 Task: Check the sale-to-list ratio of energy efficient in the last 5 years.
Action: Mouse moved to (865, 196)
Screenshot: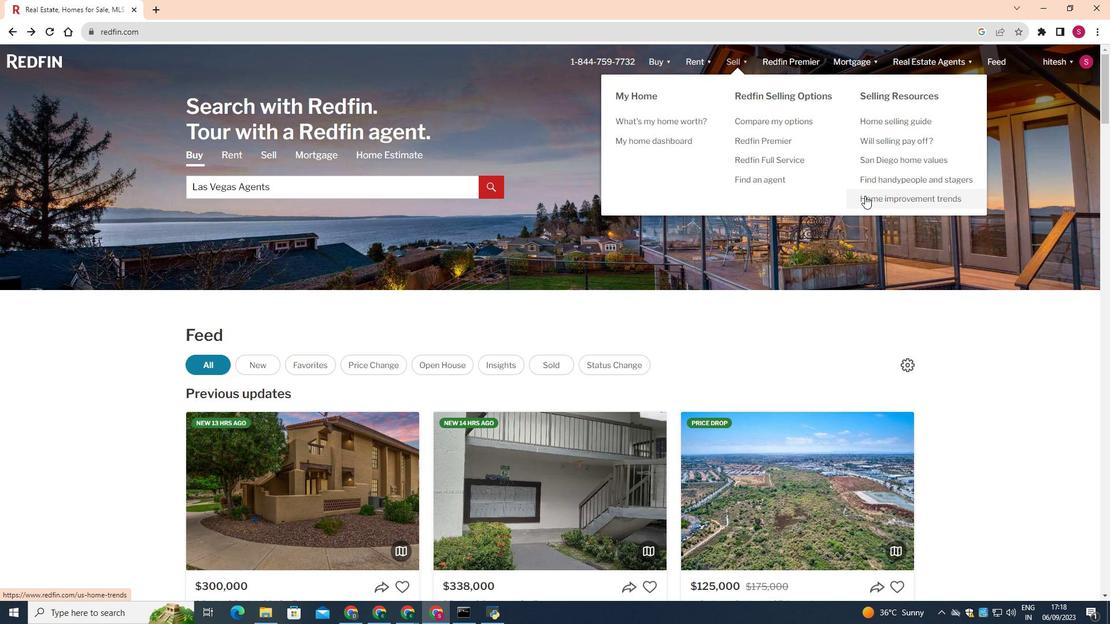 
Action: Mouse pressed left at (865, 196)
Screenshot: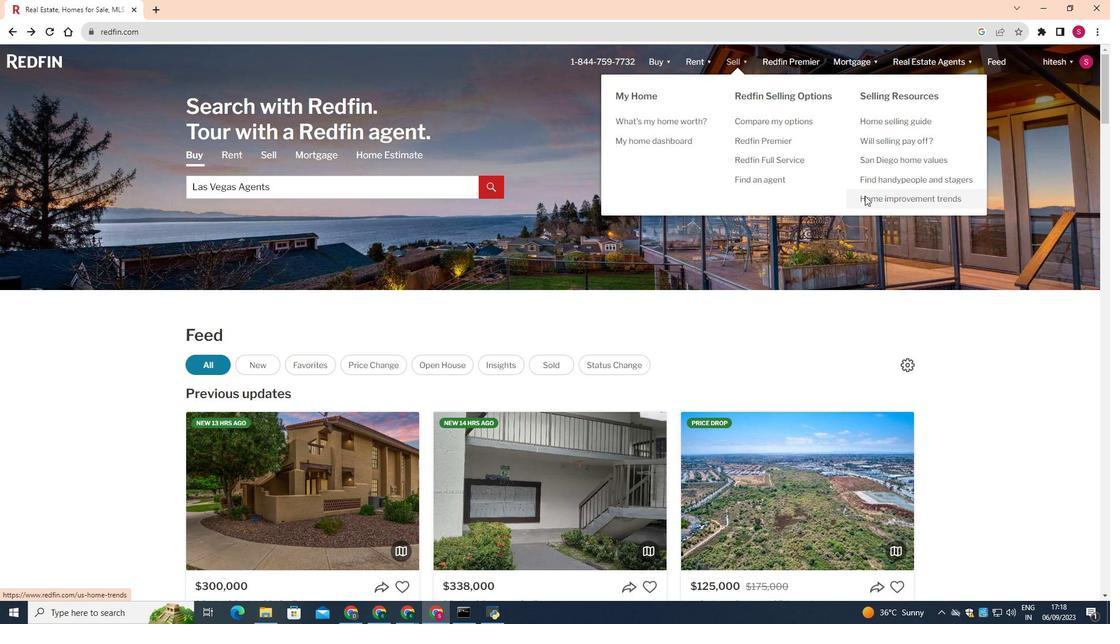 
Action: Mouse moved to (562, 326)
Screenshot: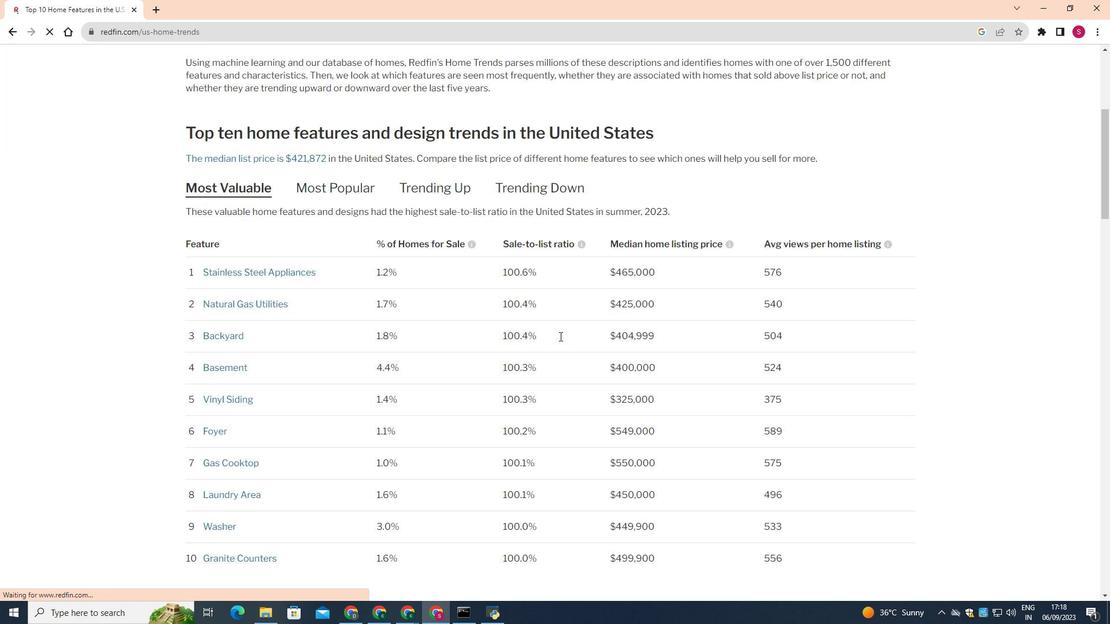 
Action: Mouse scrolled (562, 326) with delta (0, 0)
Screenshot: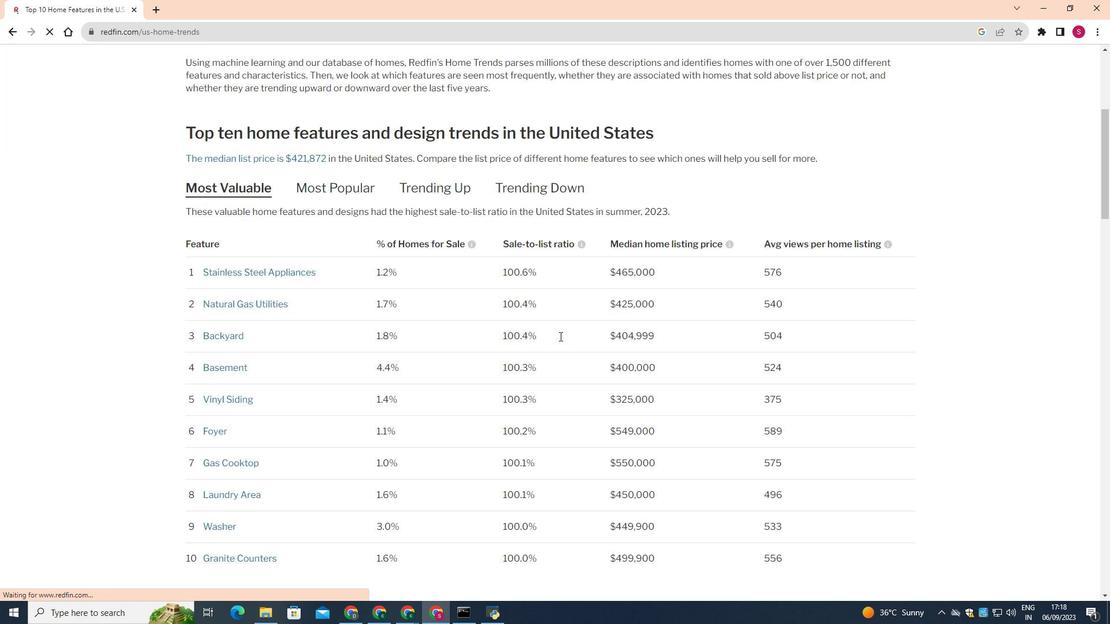 
Action: Mouse moved to (560, 336)
Screenshot: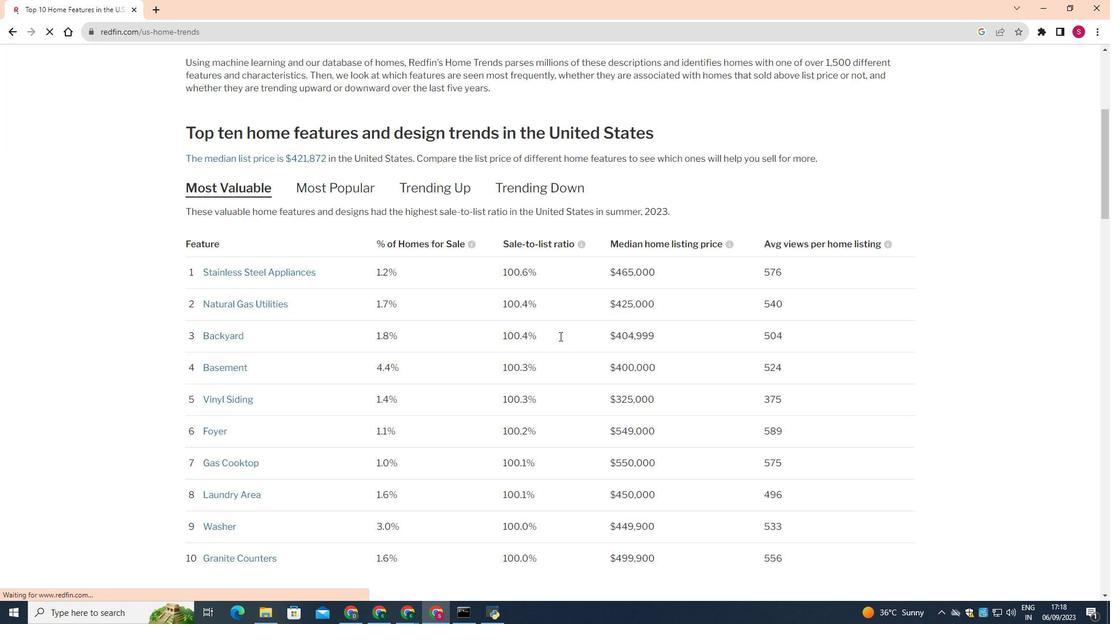 
Action: Mouse scrolled (561, 334) with delta (0, 0)
Screenshot: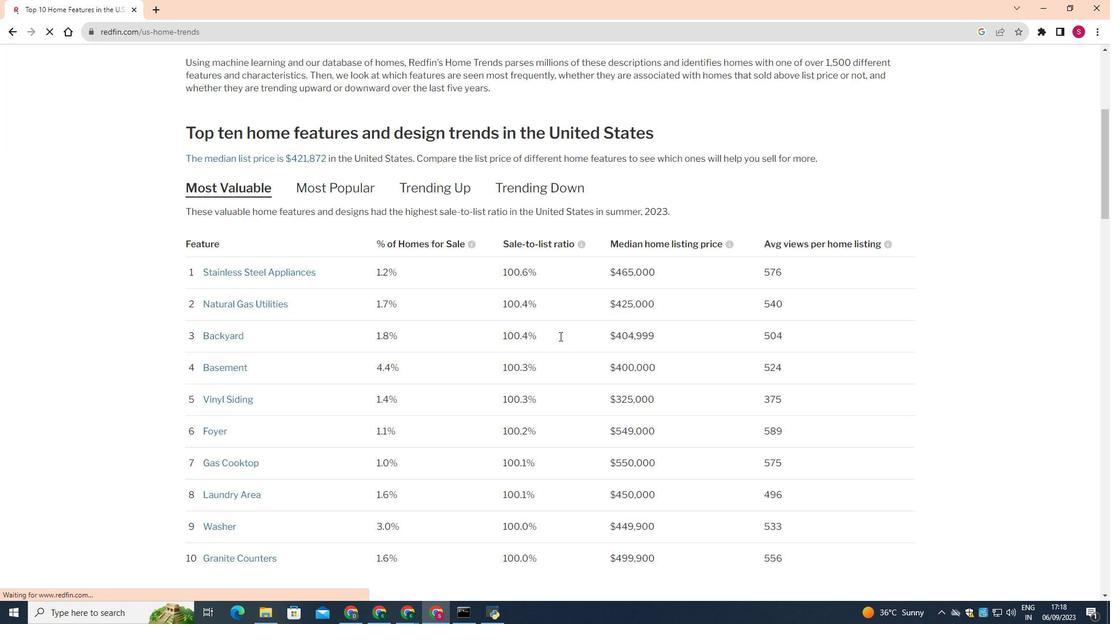 
Action: Mouse moved to (560, 337)
Screenshot: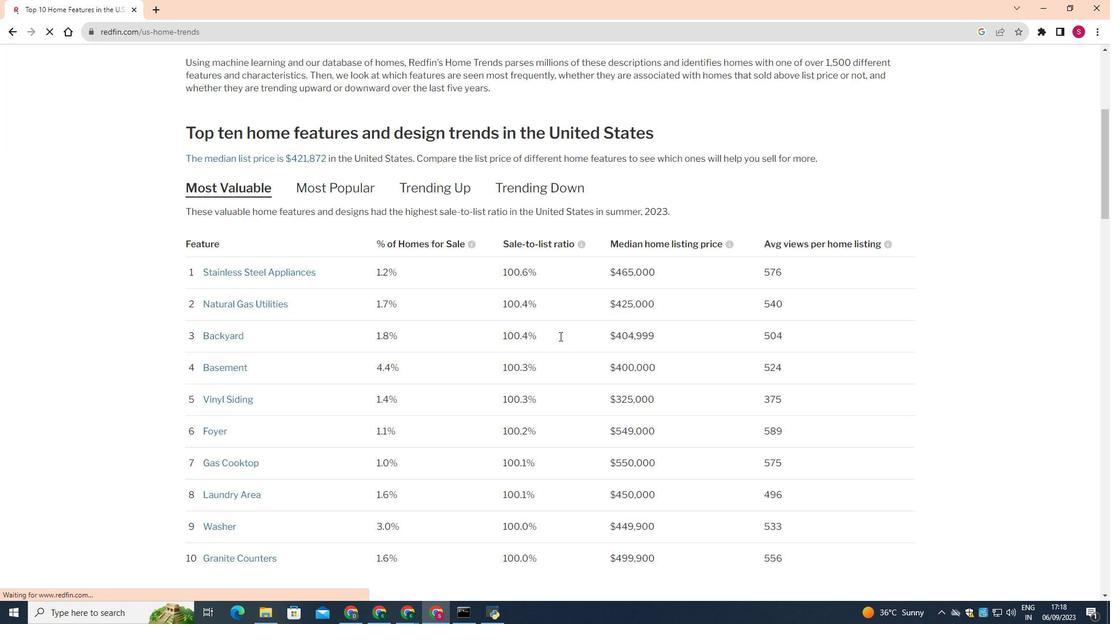 
Action: Mouse scrolled (560, 336) with delta (0, 0)
Screenshot: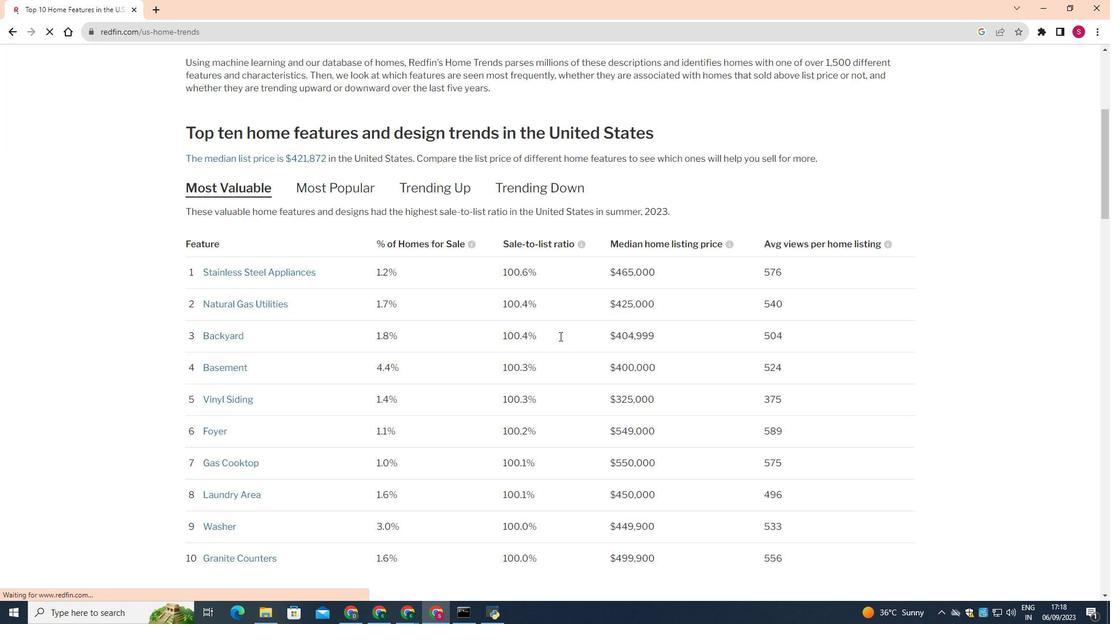 
Action: Mouse scrolled (560, 336) with delta (0, 0)
Screenshot: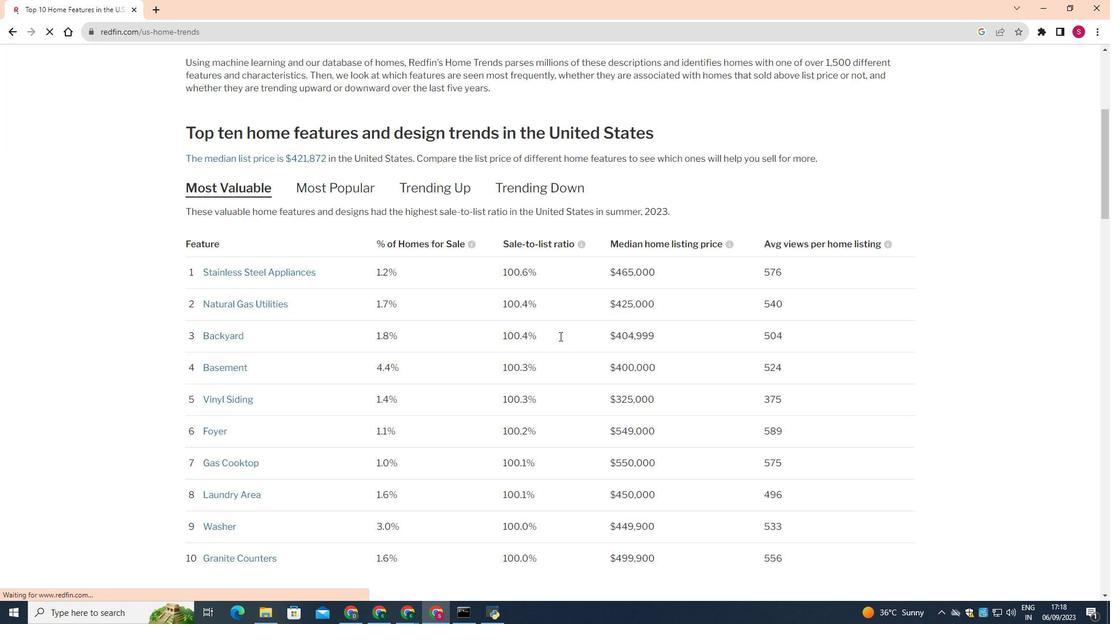 
Action: Mouse scrolled (560, 336) with delta (0, 0)
Screenshot: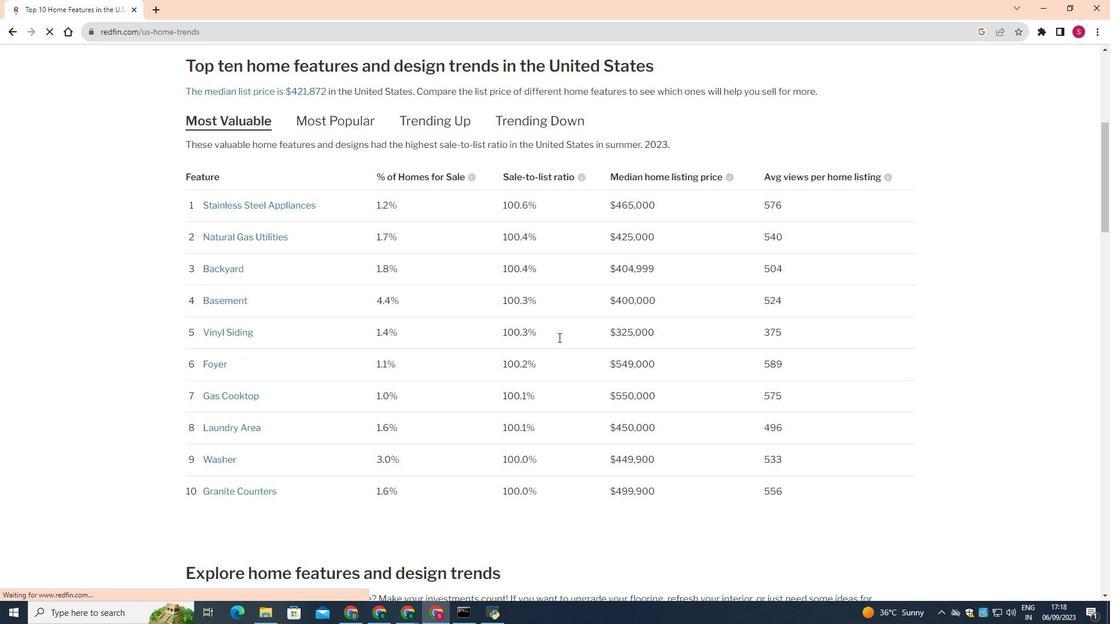 
Action: Mouse scrolled (560, 336) with delta (0, 0)
Screenshot: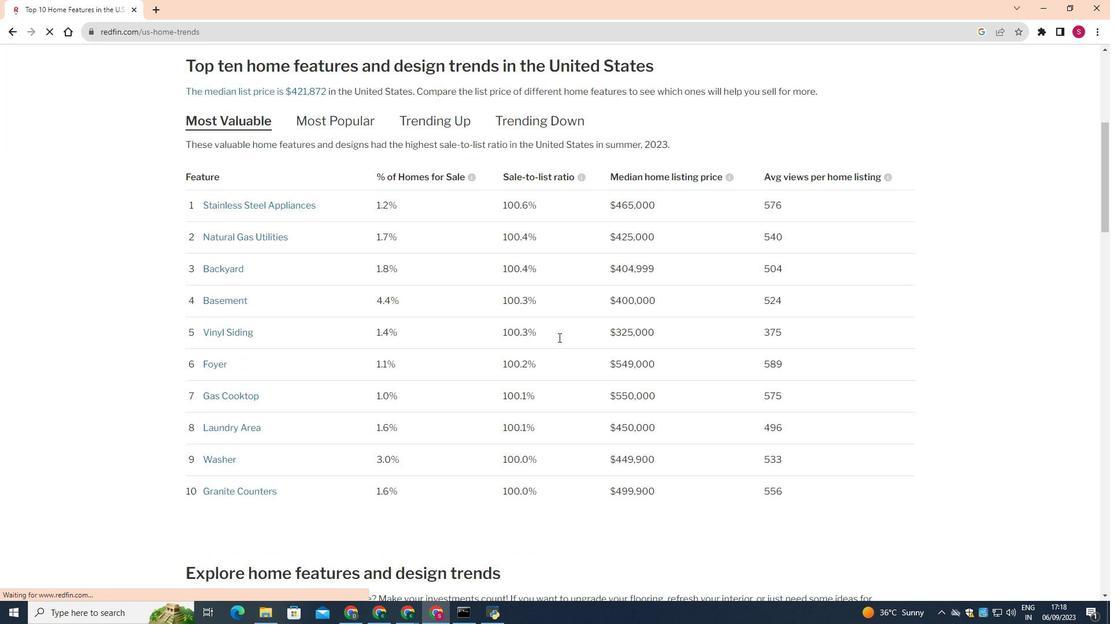 
Action: Mouse moved to (559, 338)
Screenshot: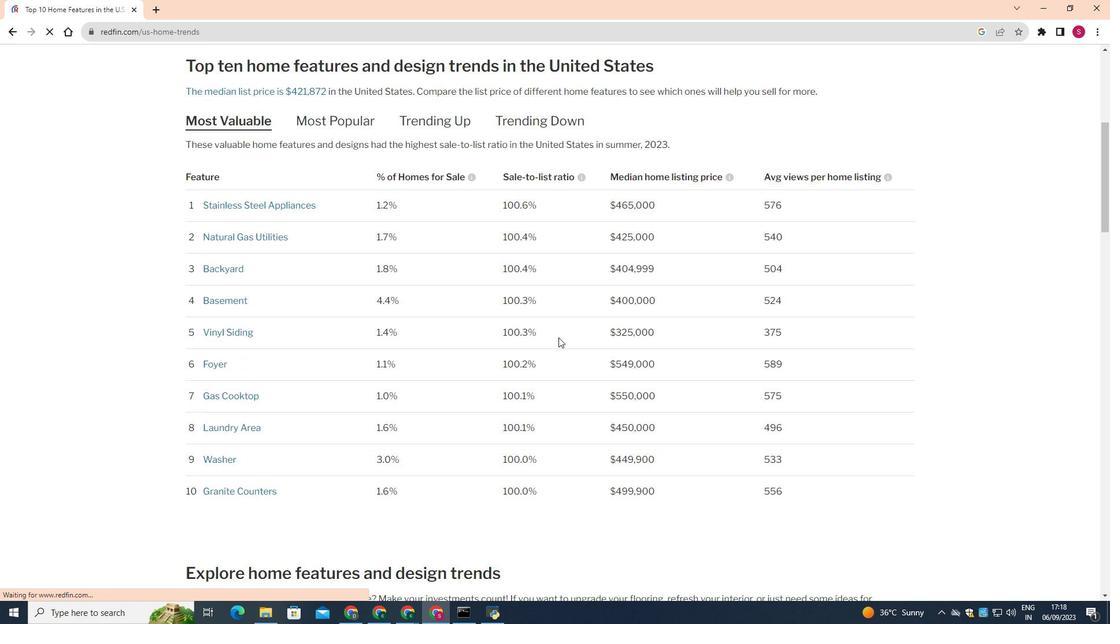 
Action: Mouse scrolled (559, 337) with delta (0, 0)
Screenshot: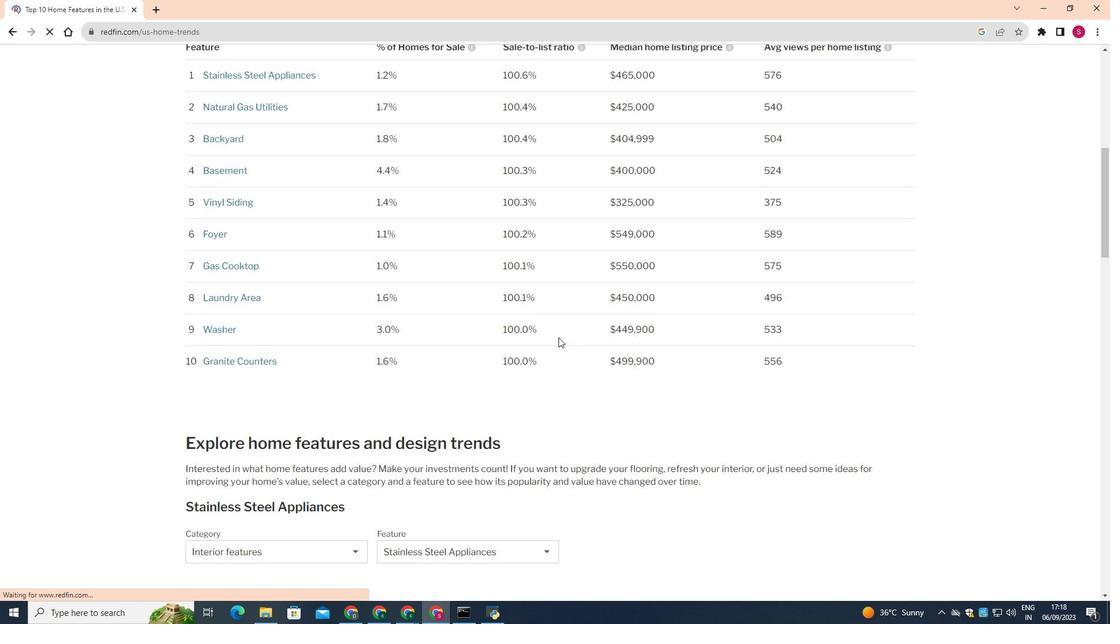 
Action: Mouse scrolled (559, 337) with delta (0, 0)
Screenshot: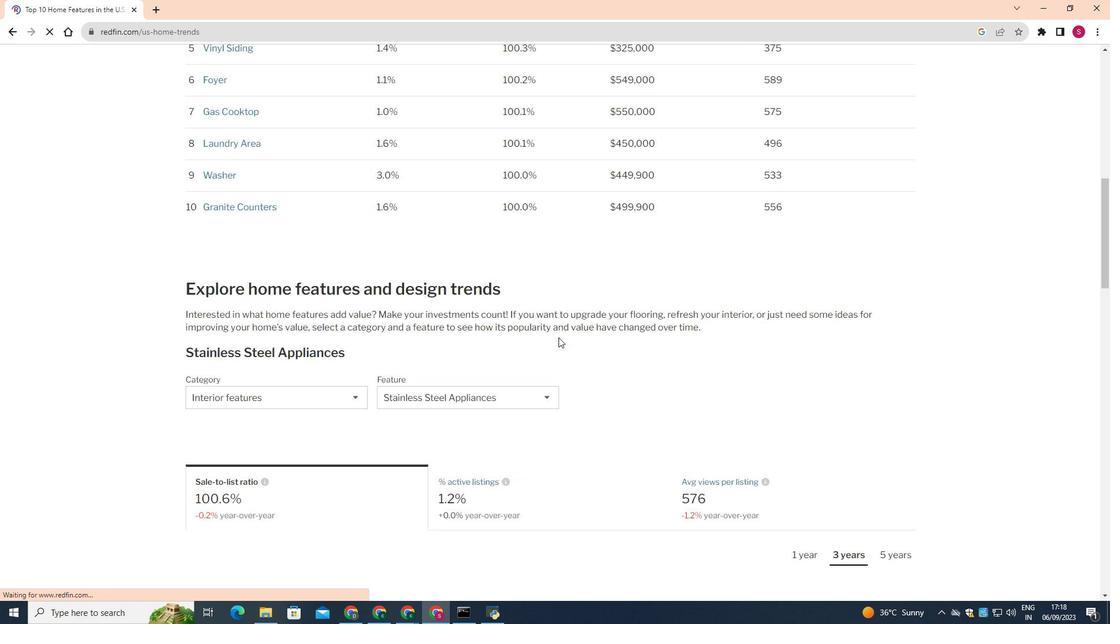 
Action: Mouse scrolled (559, 337) with delta (0, 0)
Screenshot: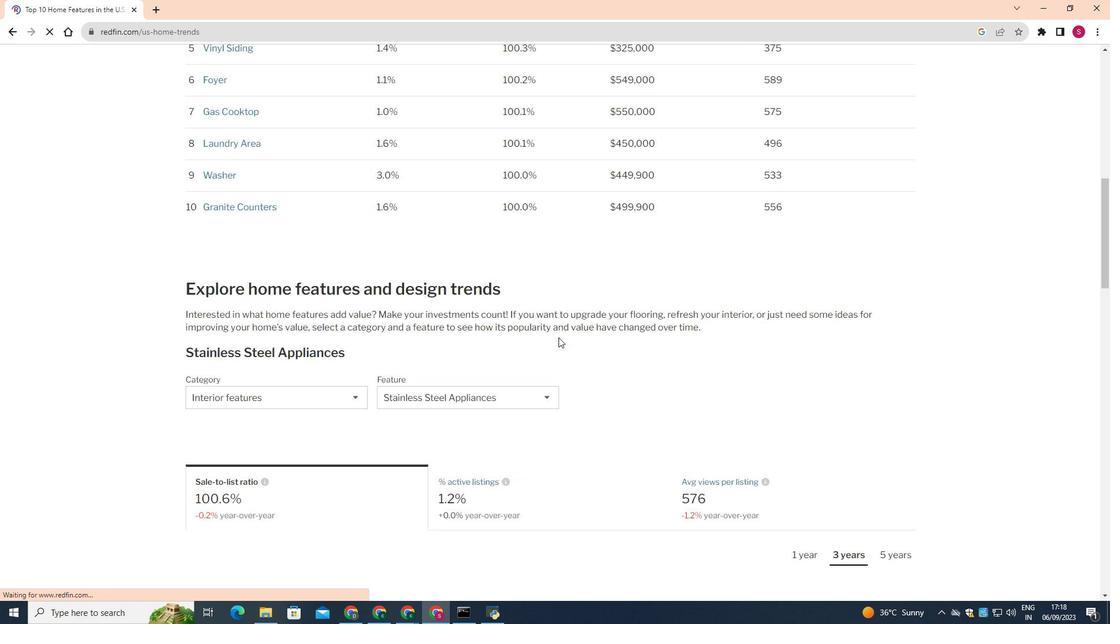 
Action: Mouse scrolled (559, 337) with delta (0, 0)
Screenshot: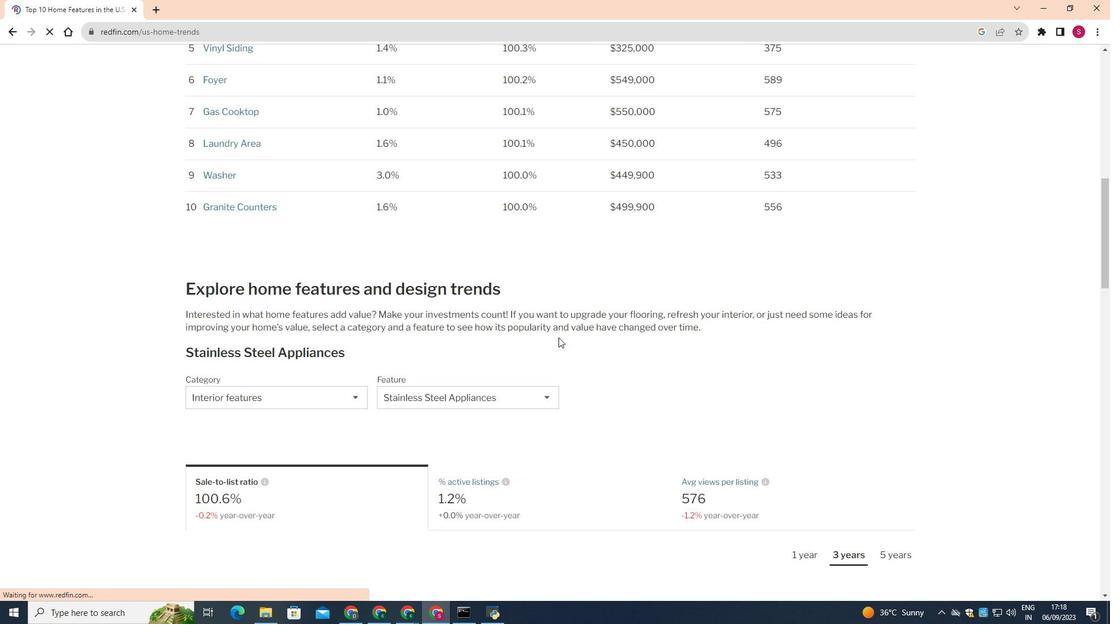
Action: Mouse scrolled (559, 337) with delta (0, 0)
Screenshot: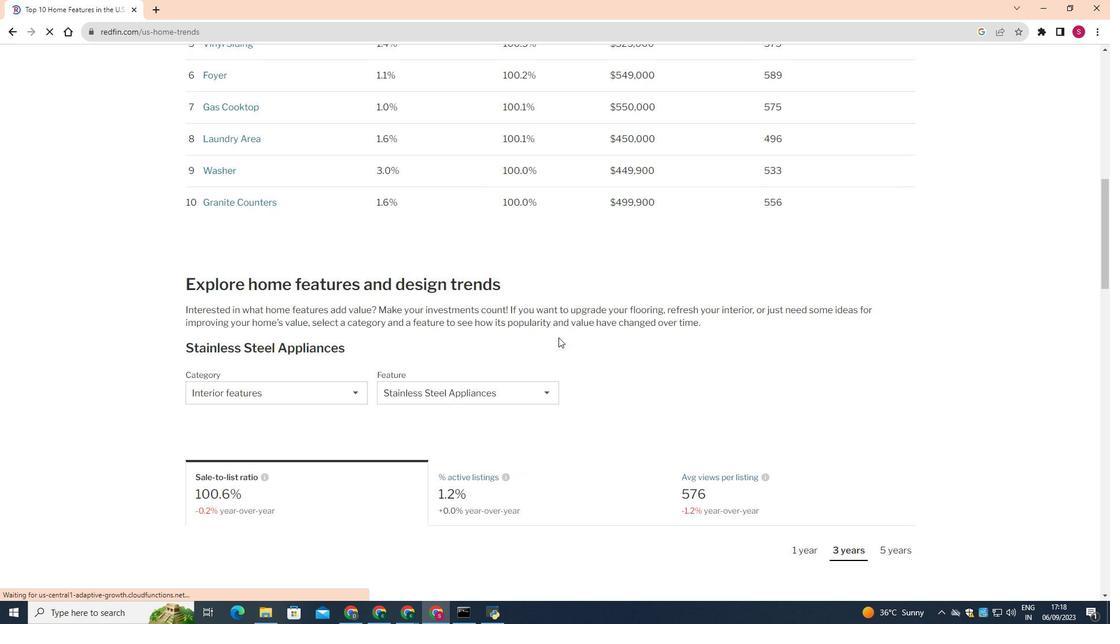 
Action: Mouse moved to (306, 392)
Screenshot: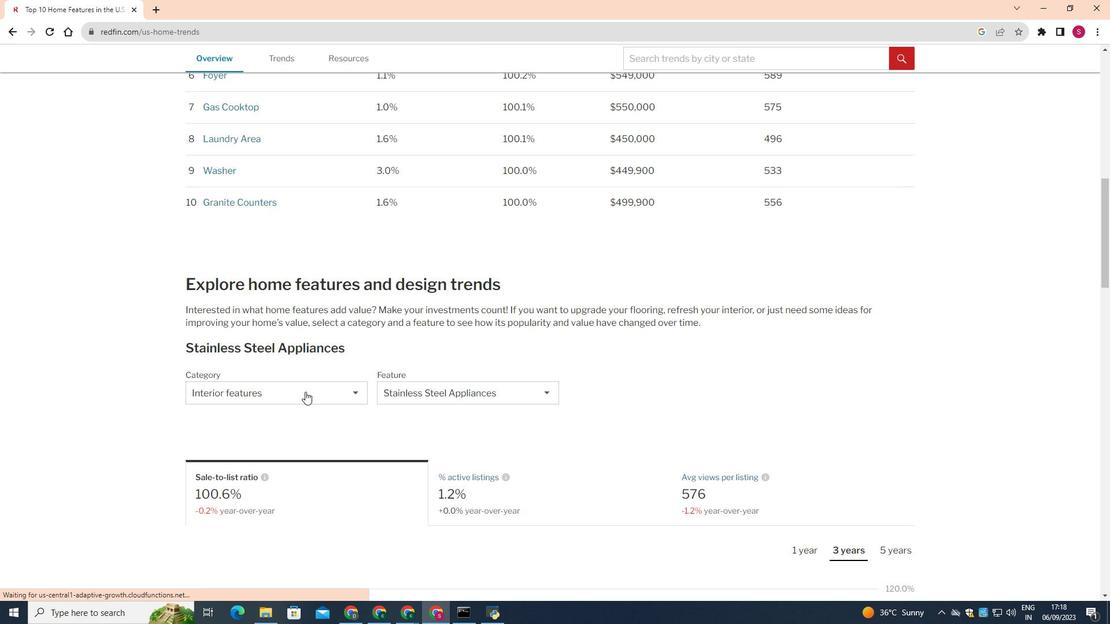 
Action: Mouse pressed left at (306, 392)
Screenshot: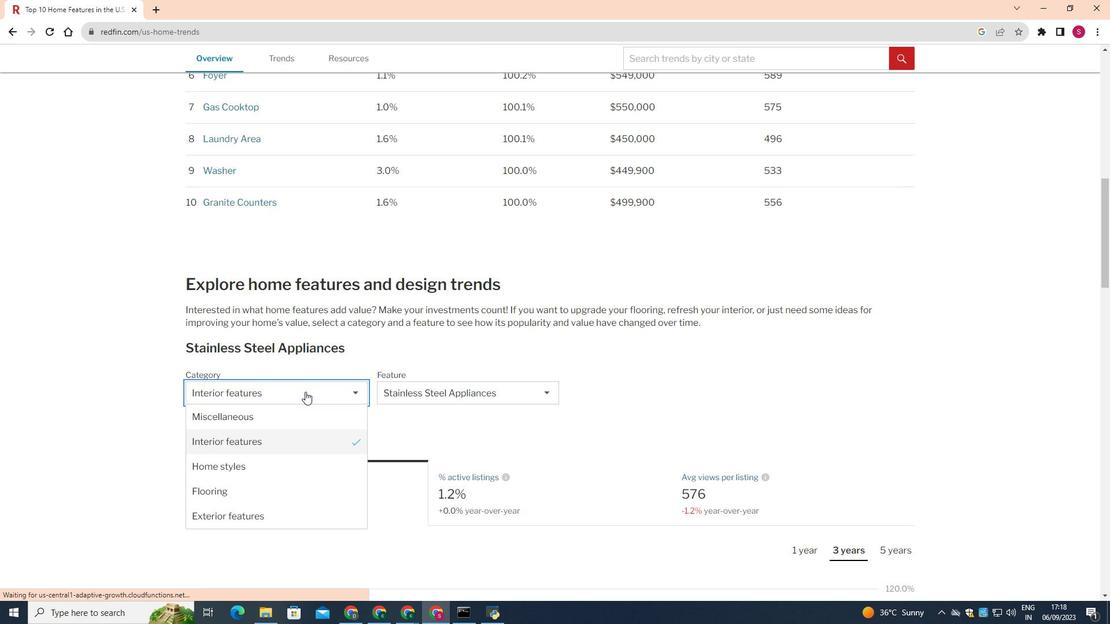 
Action: Mouse moved to (292, 422)
Screenshot: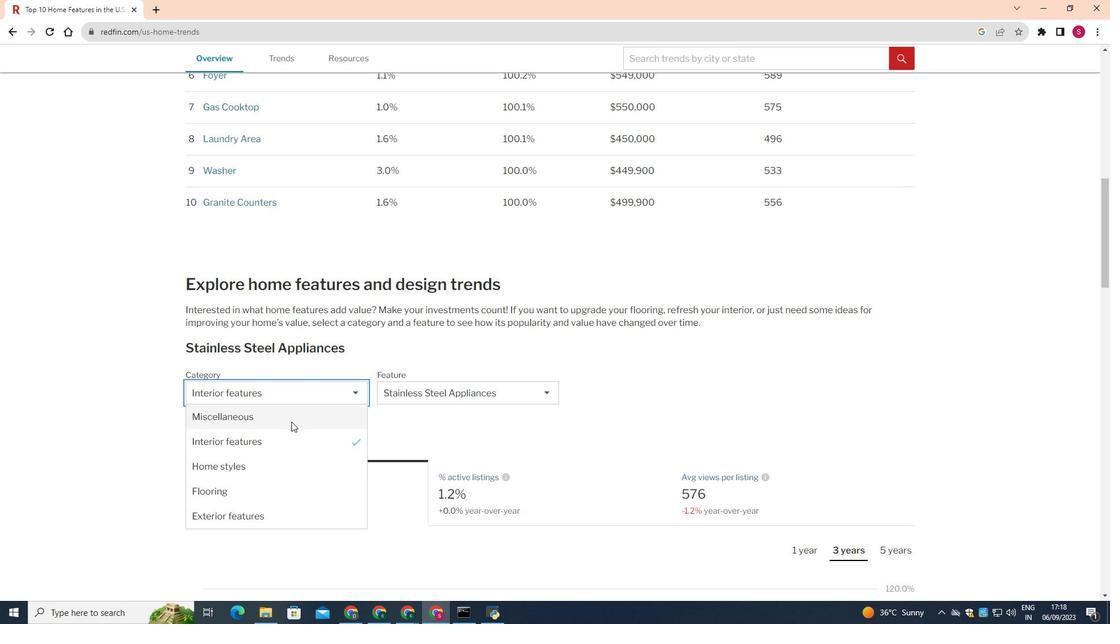 
Action: Mouse pressed left at (292, 422)
Screenshot: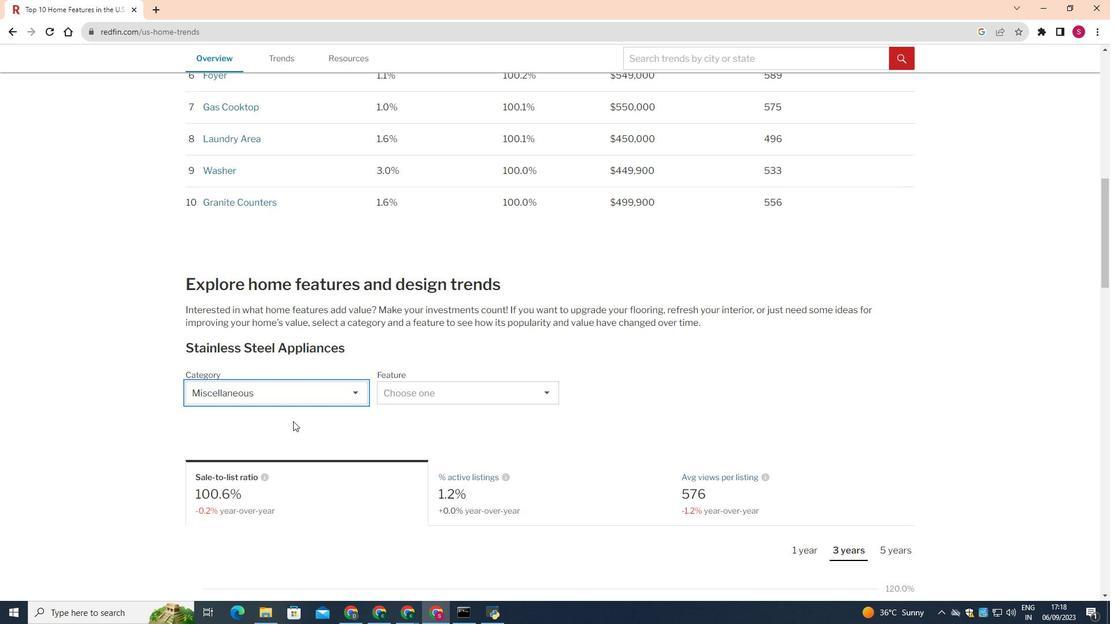
Action: Mouse moved to (400, 396)
Screenshot: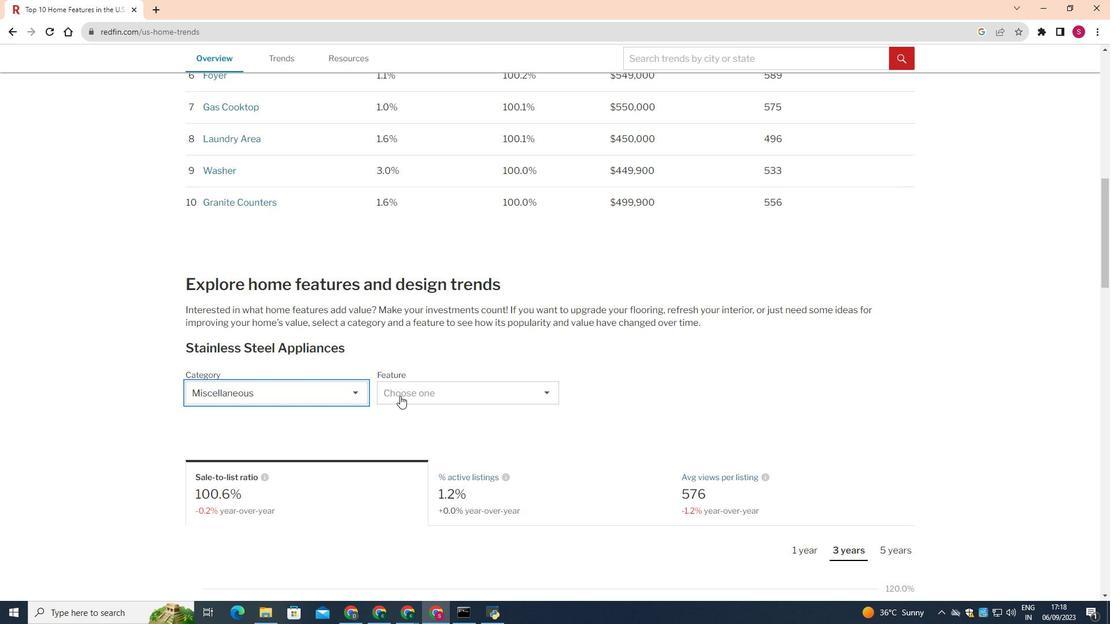 
Action: Mouse pressed left at (400, 396)
Screenshot: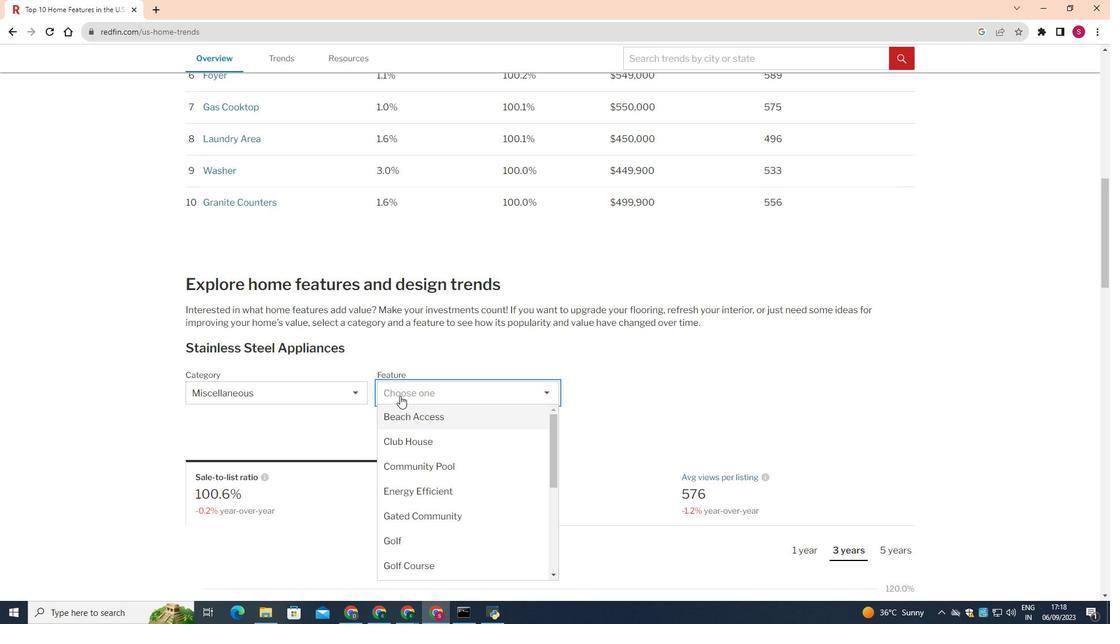 
Action: Mouse moved to (431, 491)
Screenshot: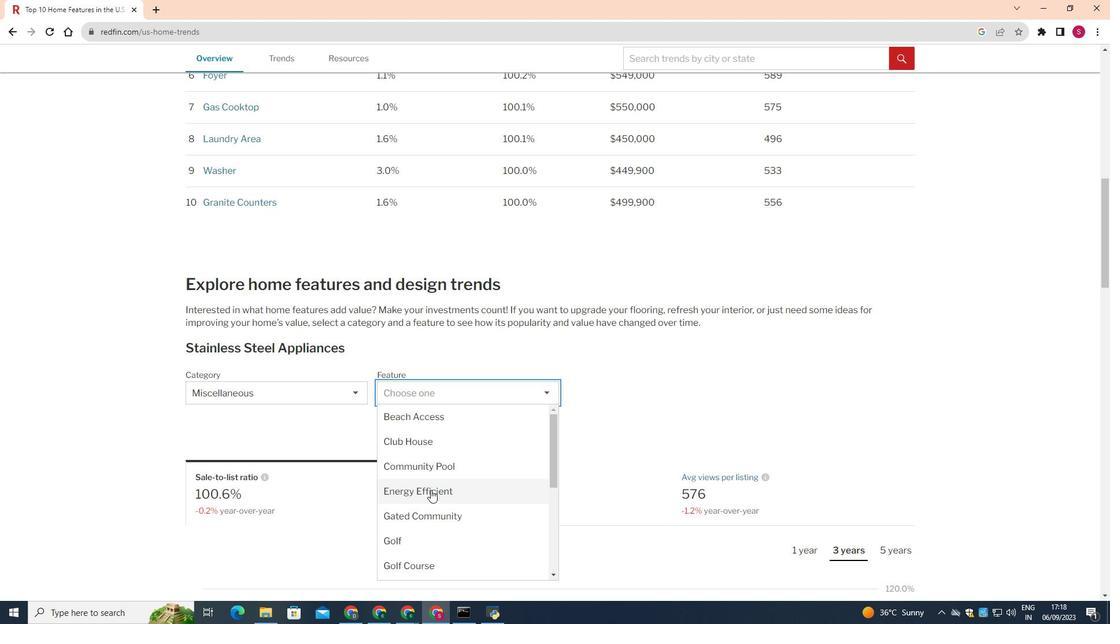 
Action: Mouse pressed left at (431, 491)
Screenshot: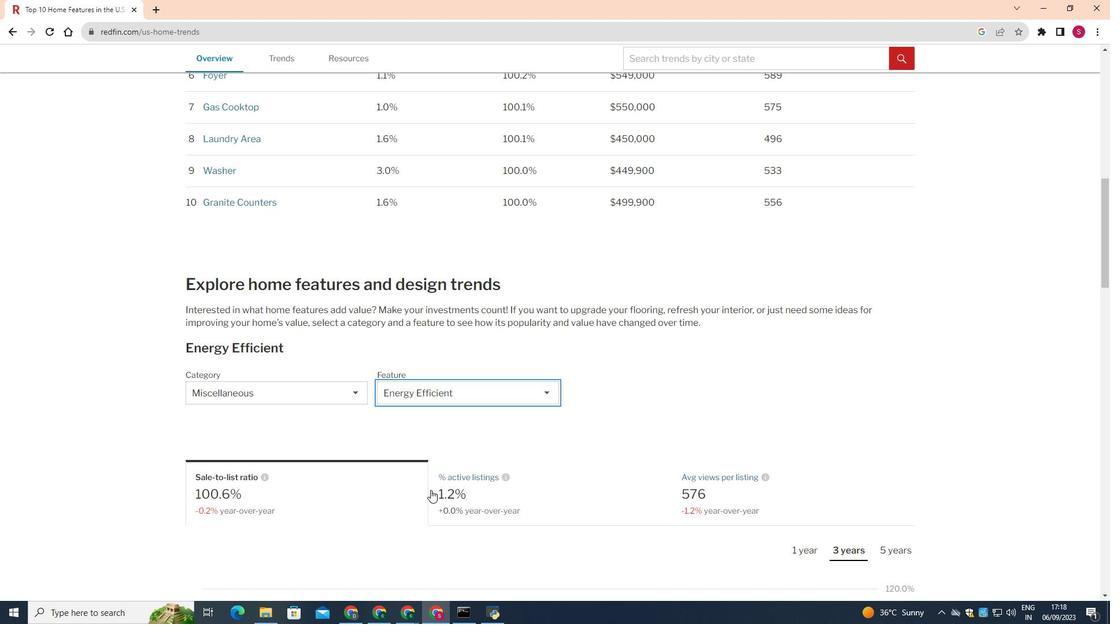
Action: Mouse moved to (396, 484)
Screenshot: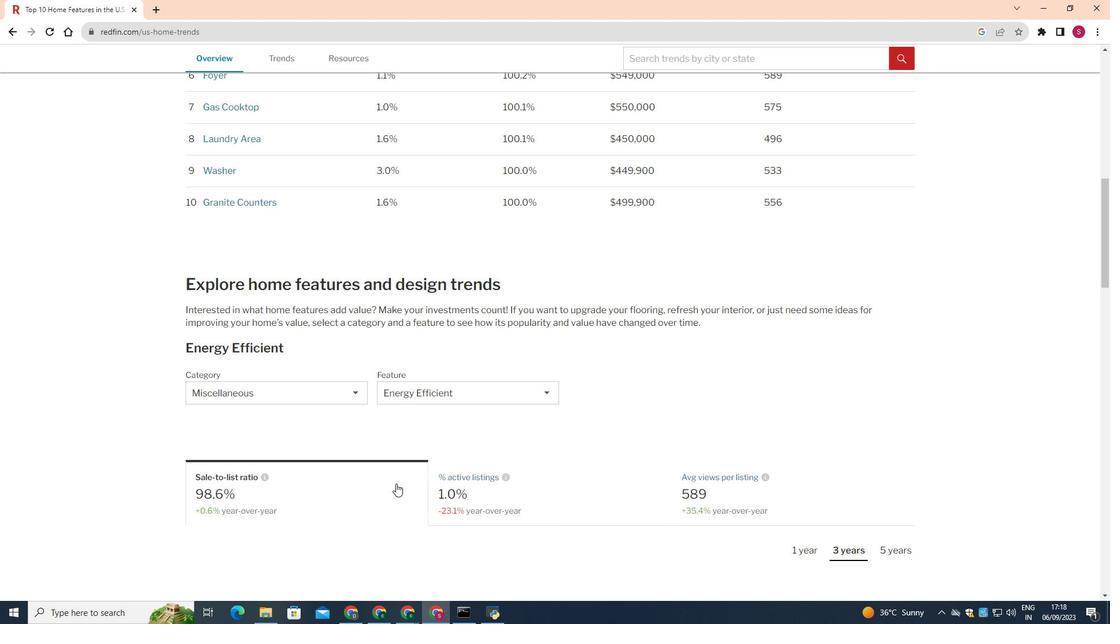 
Action: Mouse pressed left at (396, 484)
Screenshot: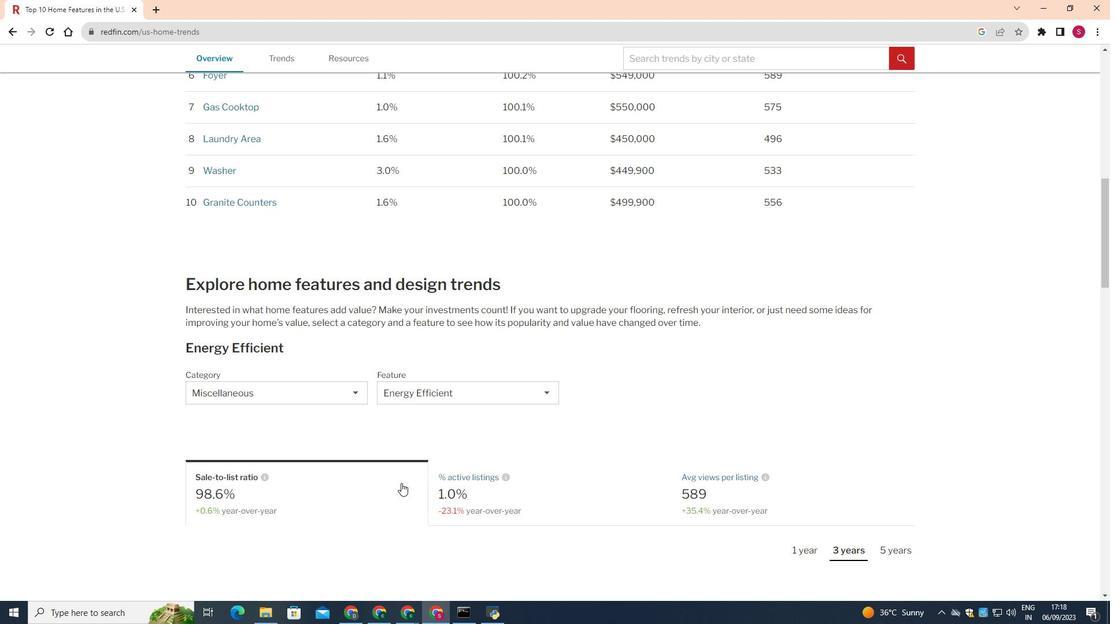 
Action: Mouse moved to (555, 443)
Screenshot: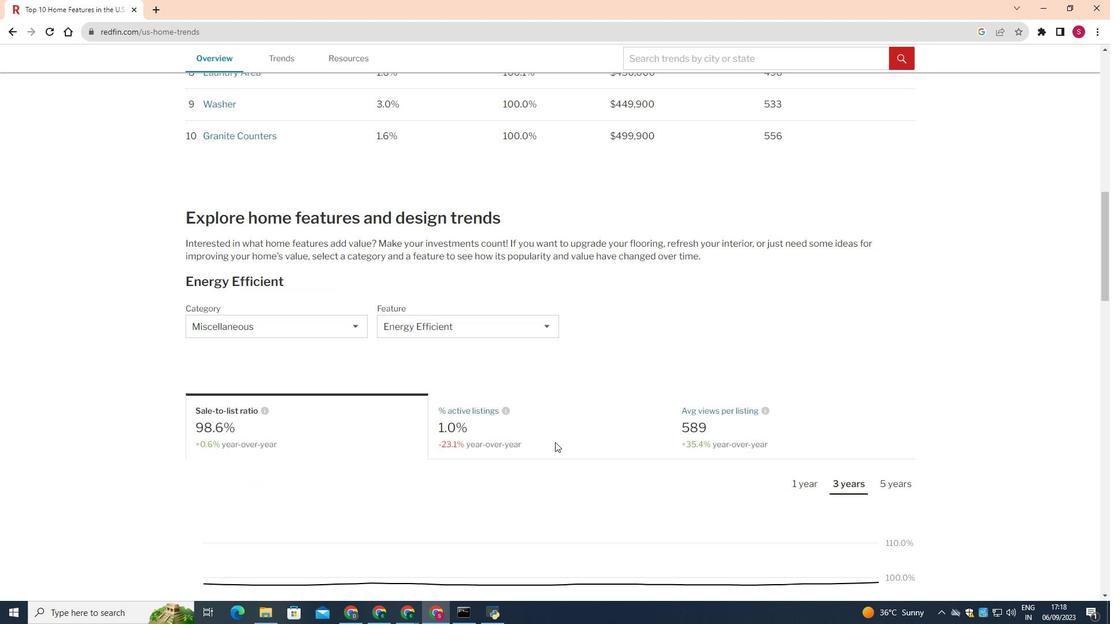 
Action: Mouse scrolled (555, 442) with delta (0, 0)
Screenshot: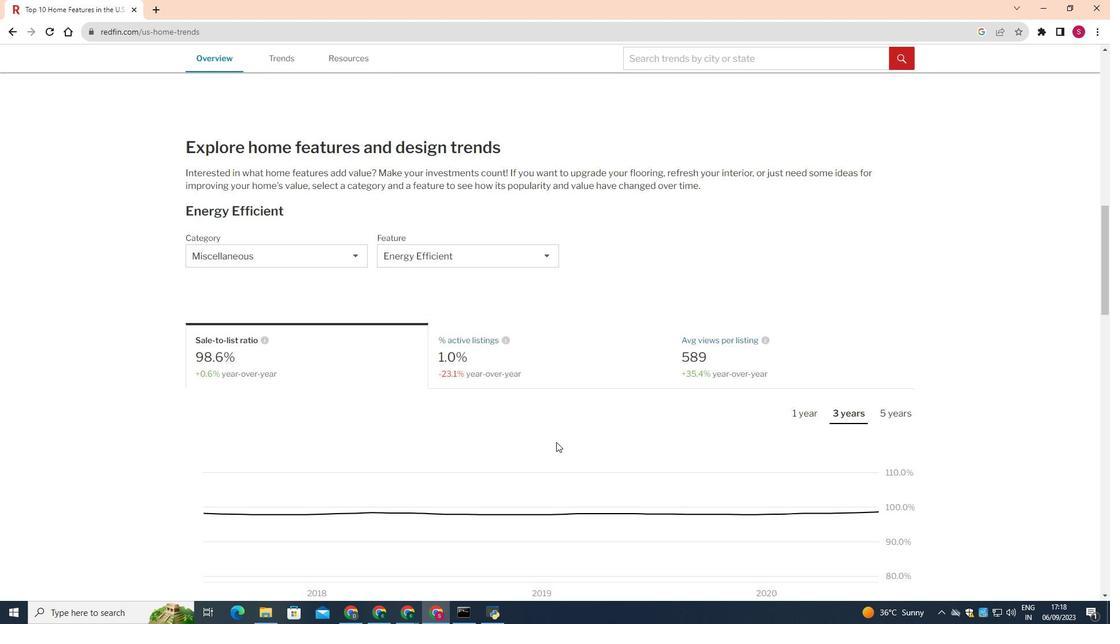 
Action: Mouse scrolled (555, 442) with delta (0, 0)
Screenshot: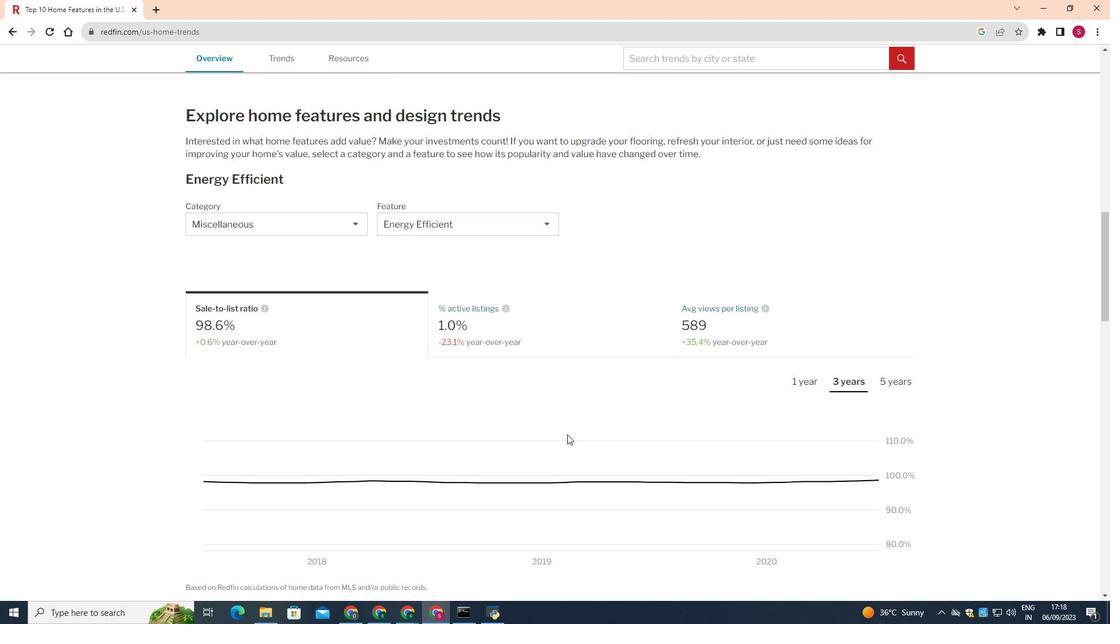 
Action: Mouse scrolled (555, 442) with delta (0, 0)
Screenshot: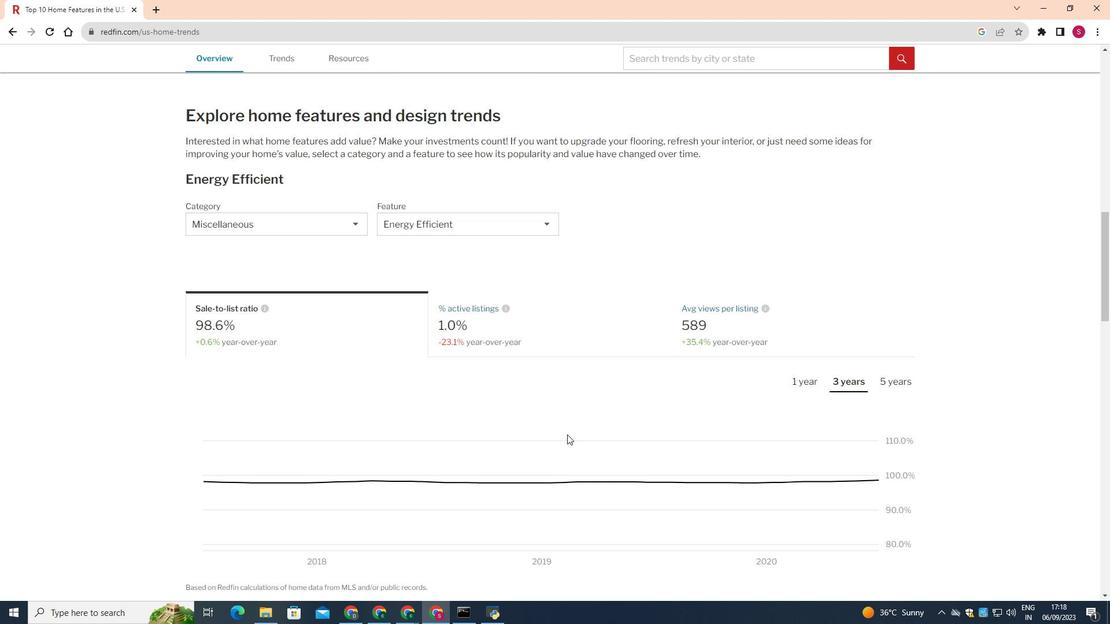 
Action: Mouse moved to (896, 376)
Screenshot: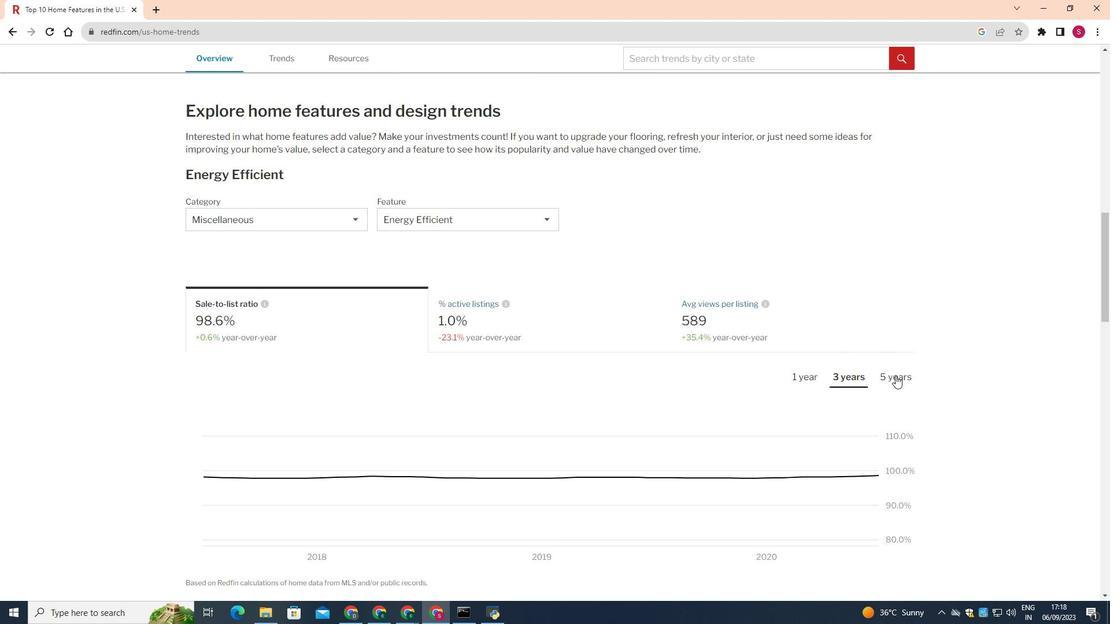 
Action: Mouse pressed left at (896, 376)
Screenshot: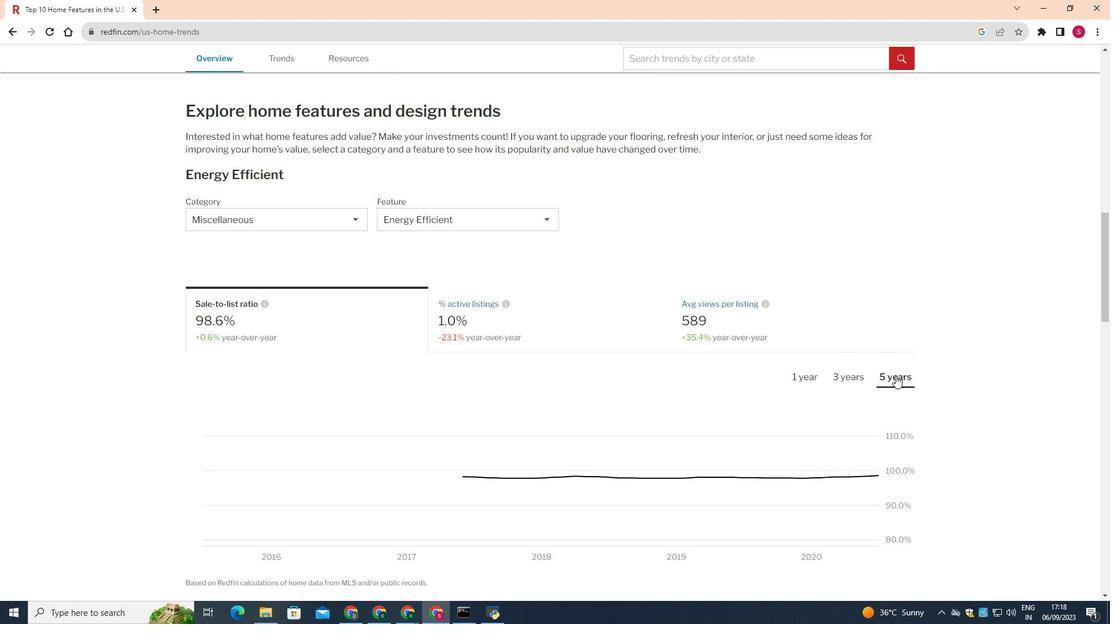 
Action: Mouse moved to (767, 322)
Screenshot: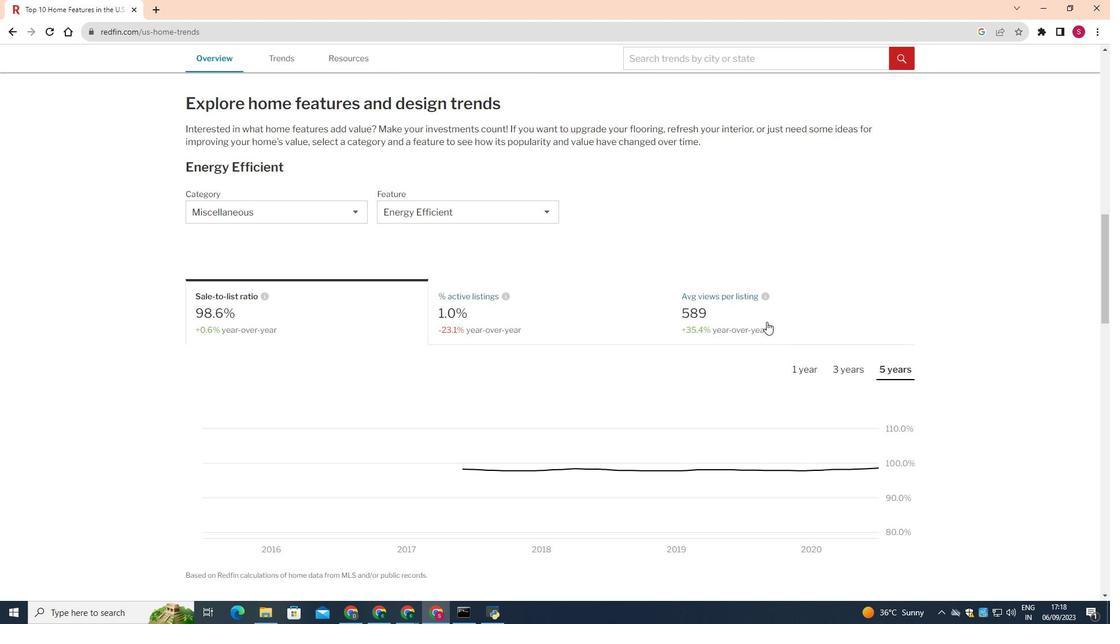 
Action: Mouse scrolled (767, 322) with delta (0, 0)
Screenshot: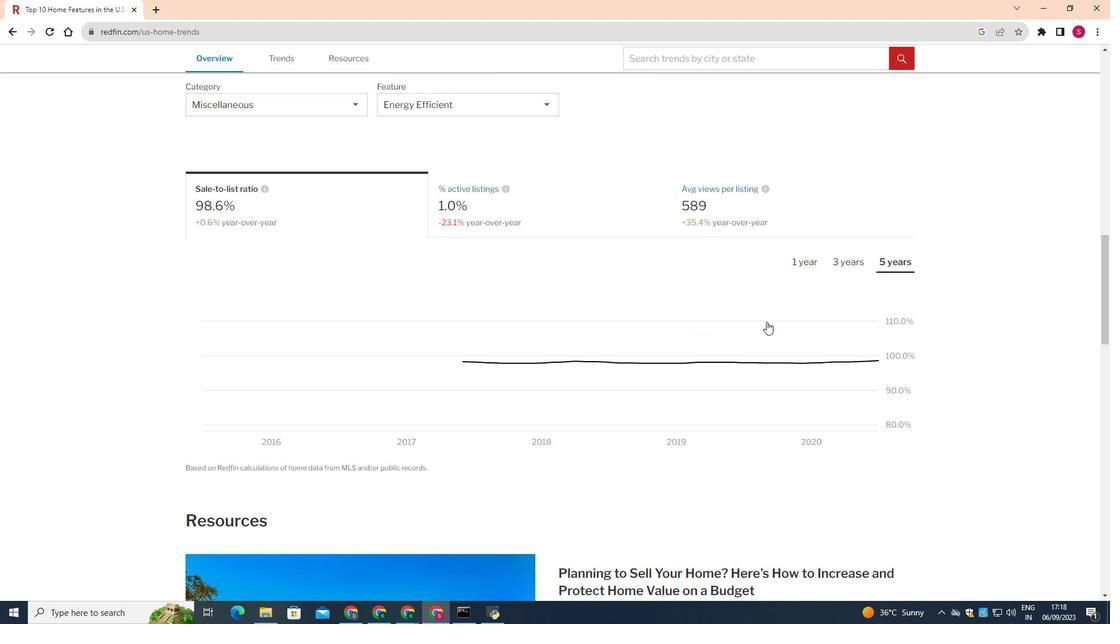 
Action: Mouse scrolled (767, 322) with delta (0, 0)
Screenshot: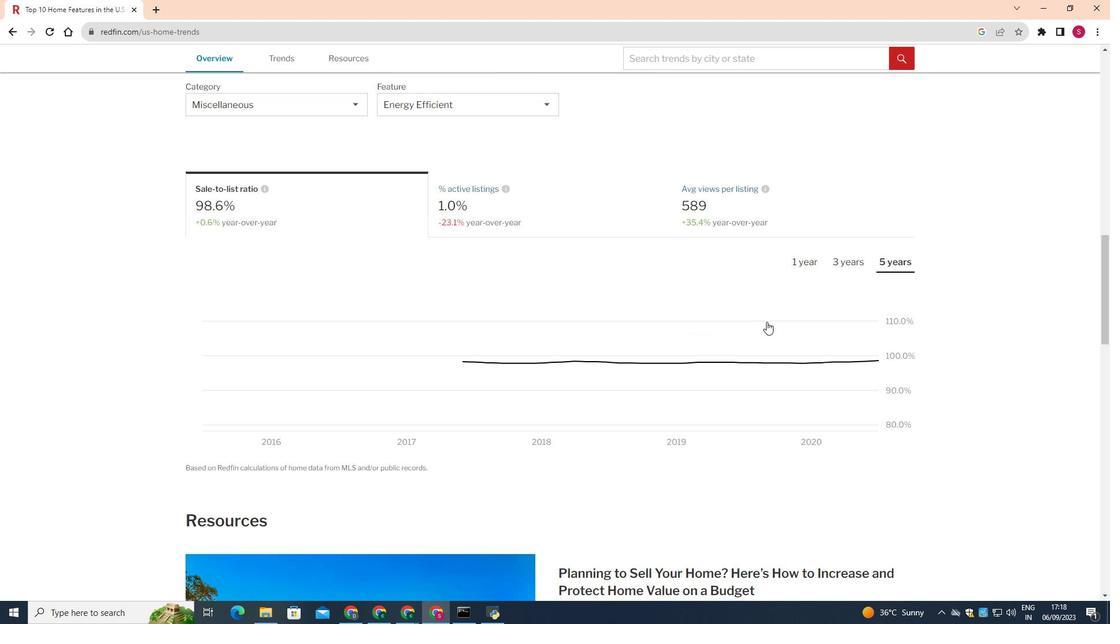 
Action: Mouse moved to (667, 351)
Screenshot: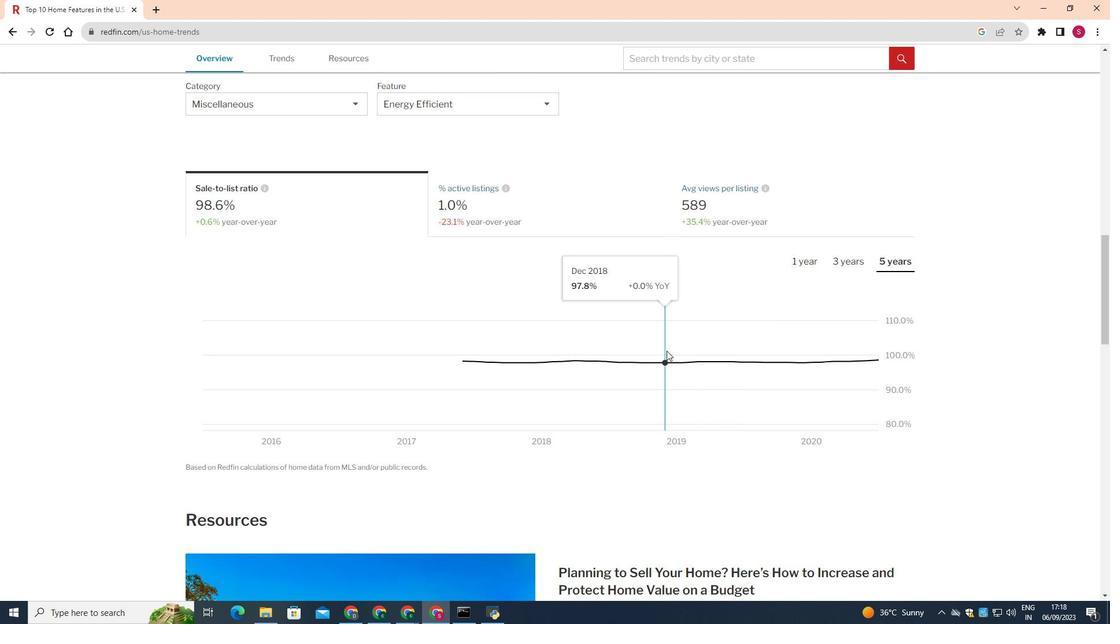 
